 Task: Search for contacts related to 'India' in the contact list.
Action: Mouse moved to (15, 97)
Screenshot: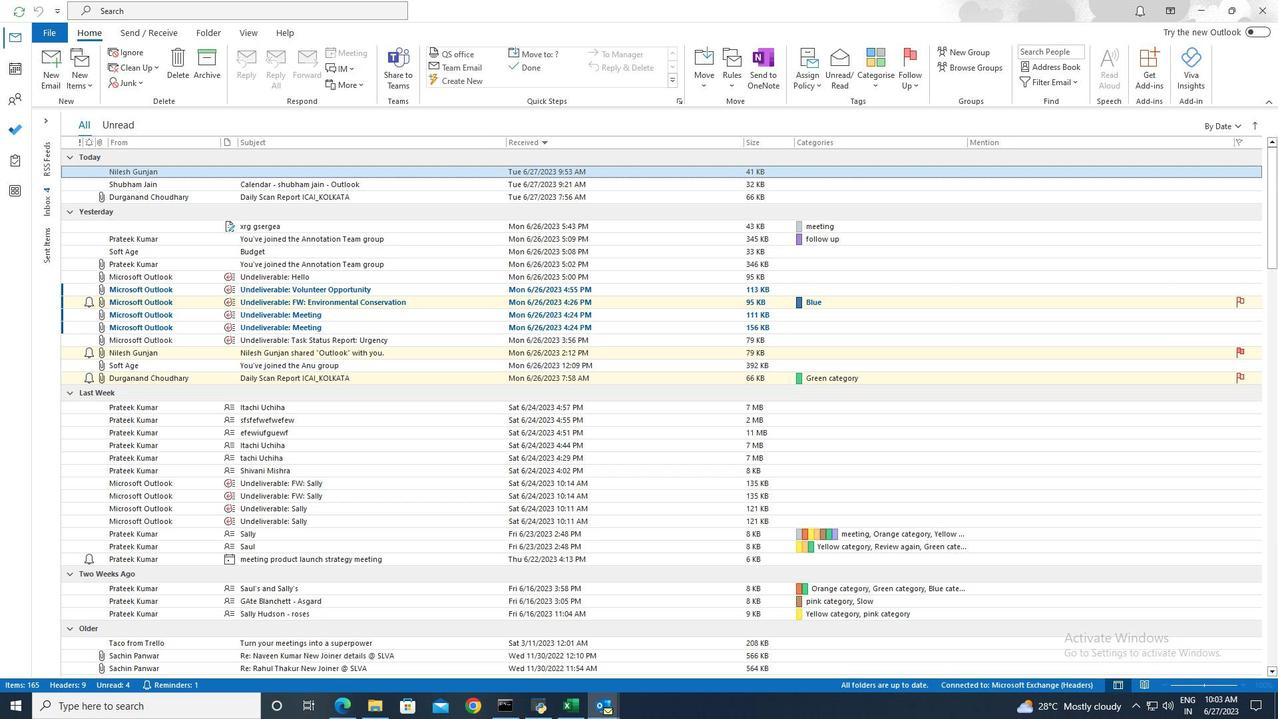 
Action: Mouse pressed left at (15, 97)
Screenshot: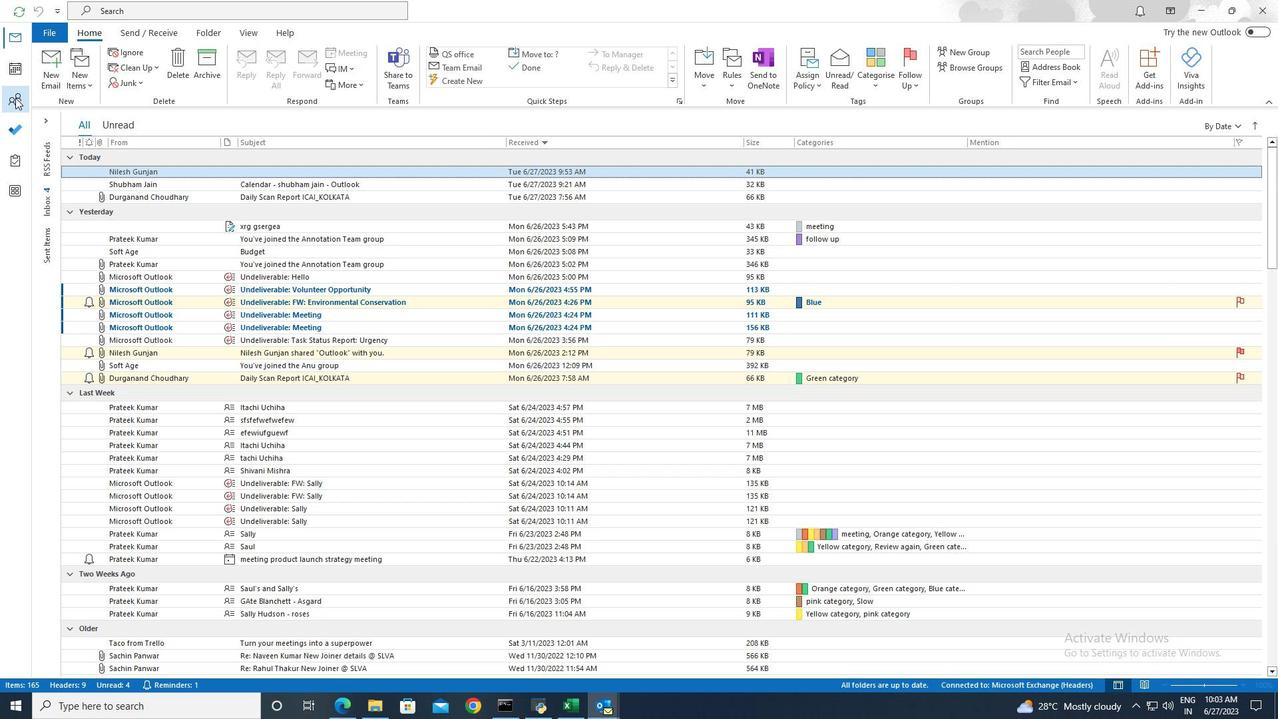 
Action: Mouse moved to (273, 12)
Screenshot: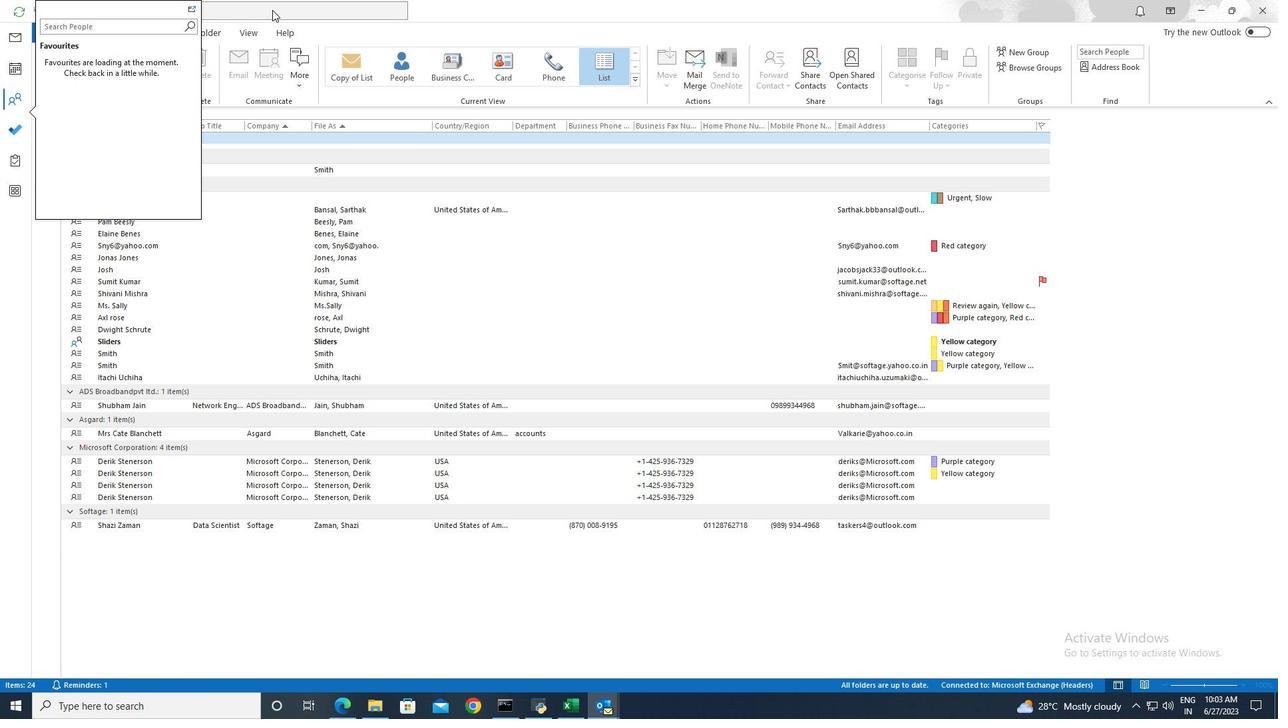 
Action: Mouse pressed left at (273, 12)
Screenshot: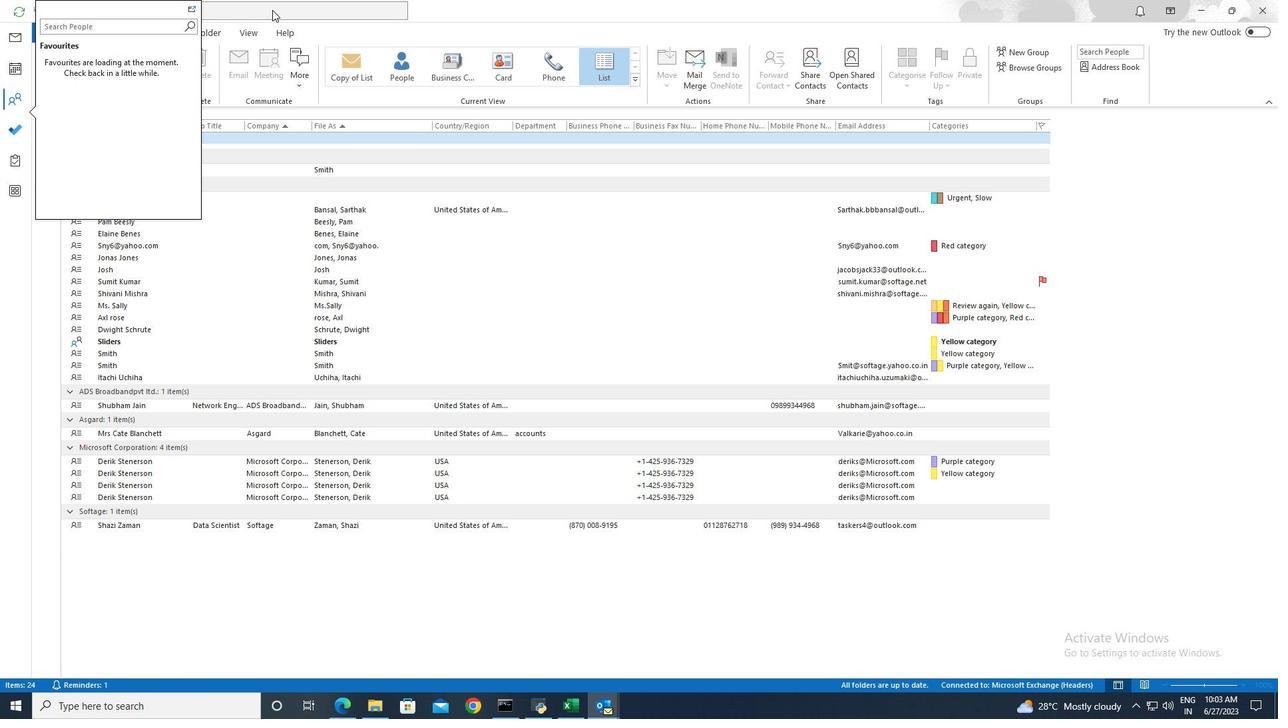 
Action: Mouse moved to (464, 11)
Screenshot: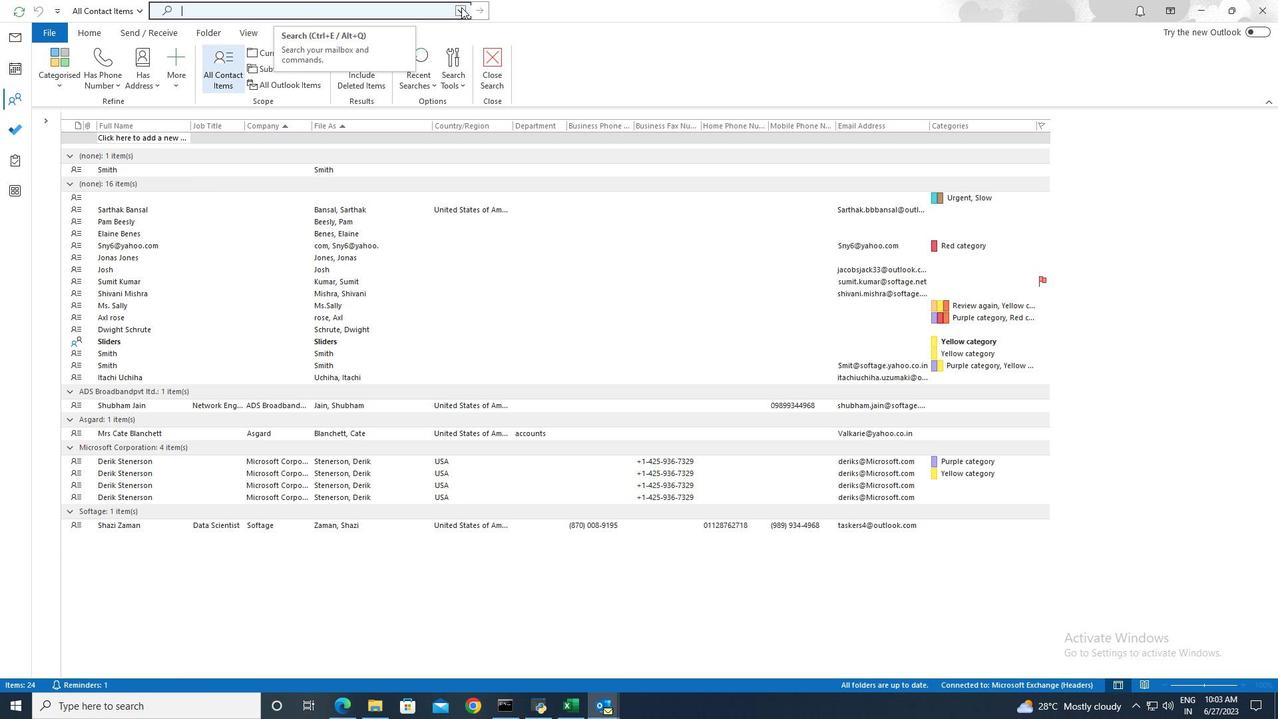 
Action: Mouse pressed left at (464, 11)
Screenshot: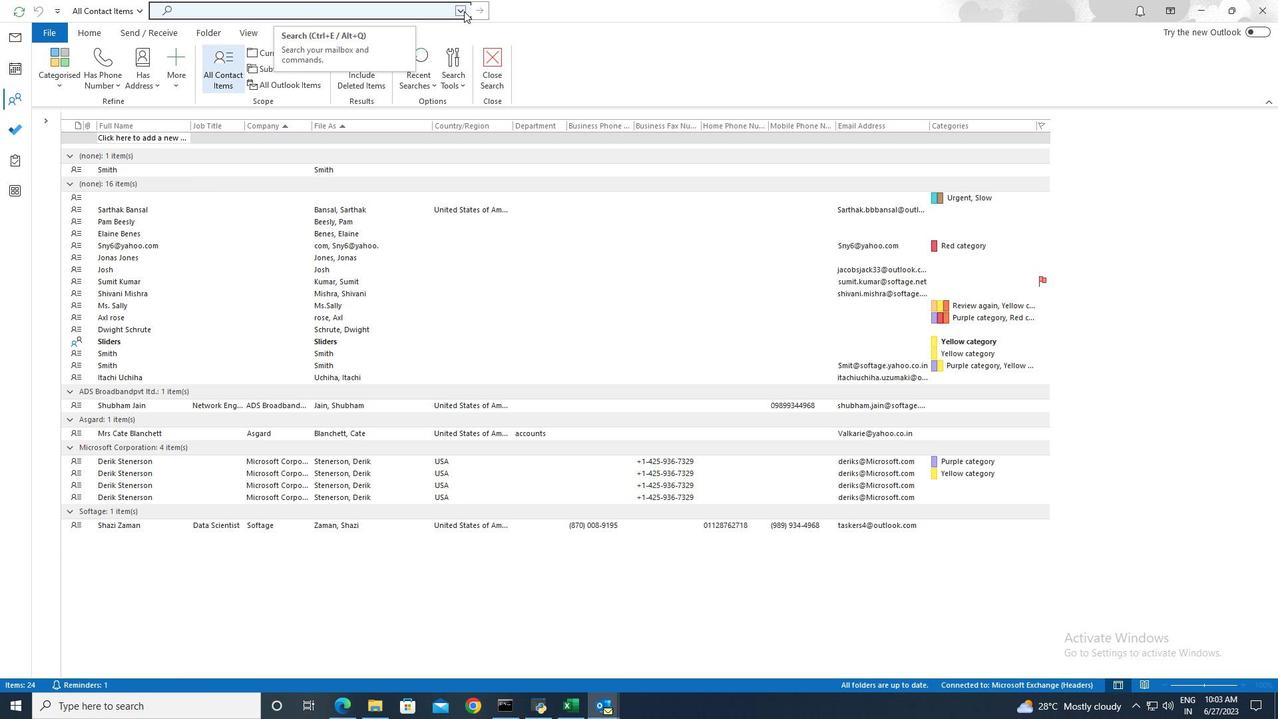 
Action: Mouse moved to (323, 52)
Screenshot: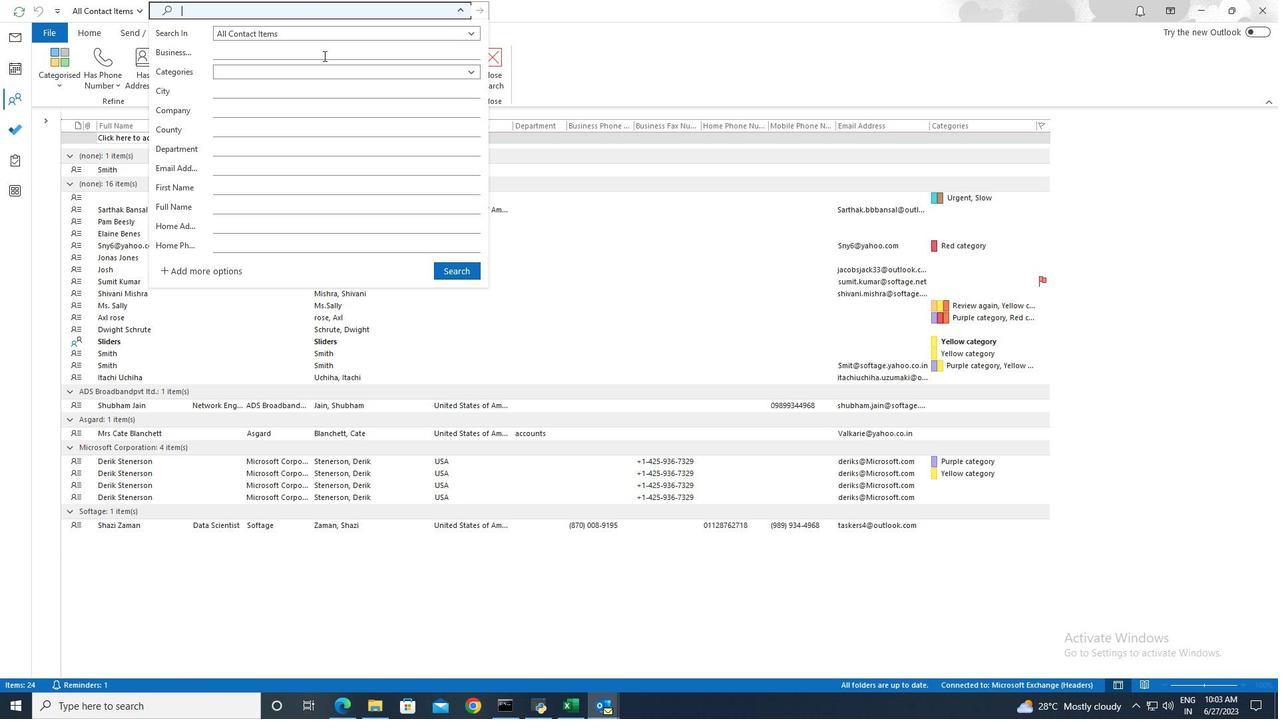 
Action: Mouse pressed left at (323, 52)
Screenshot: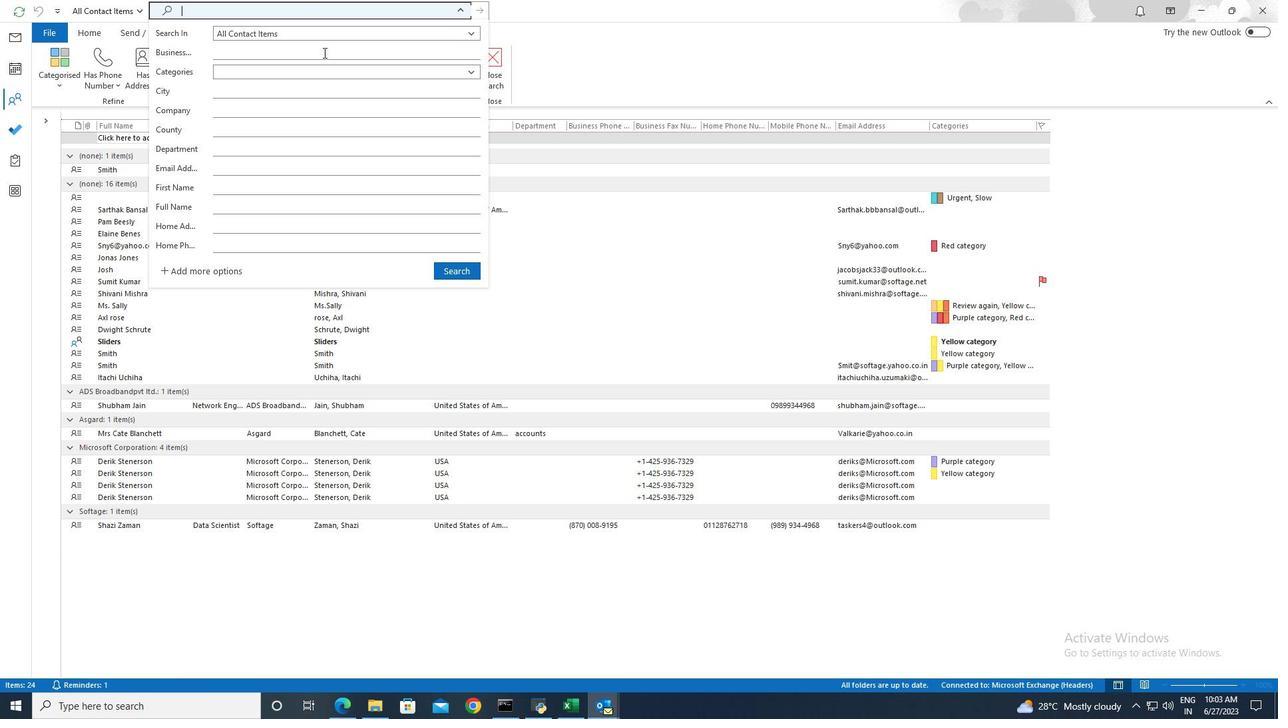 
Action: Key pressed <Key.shift>India
Screenshot: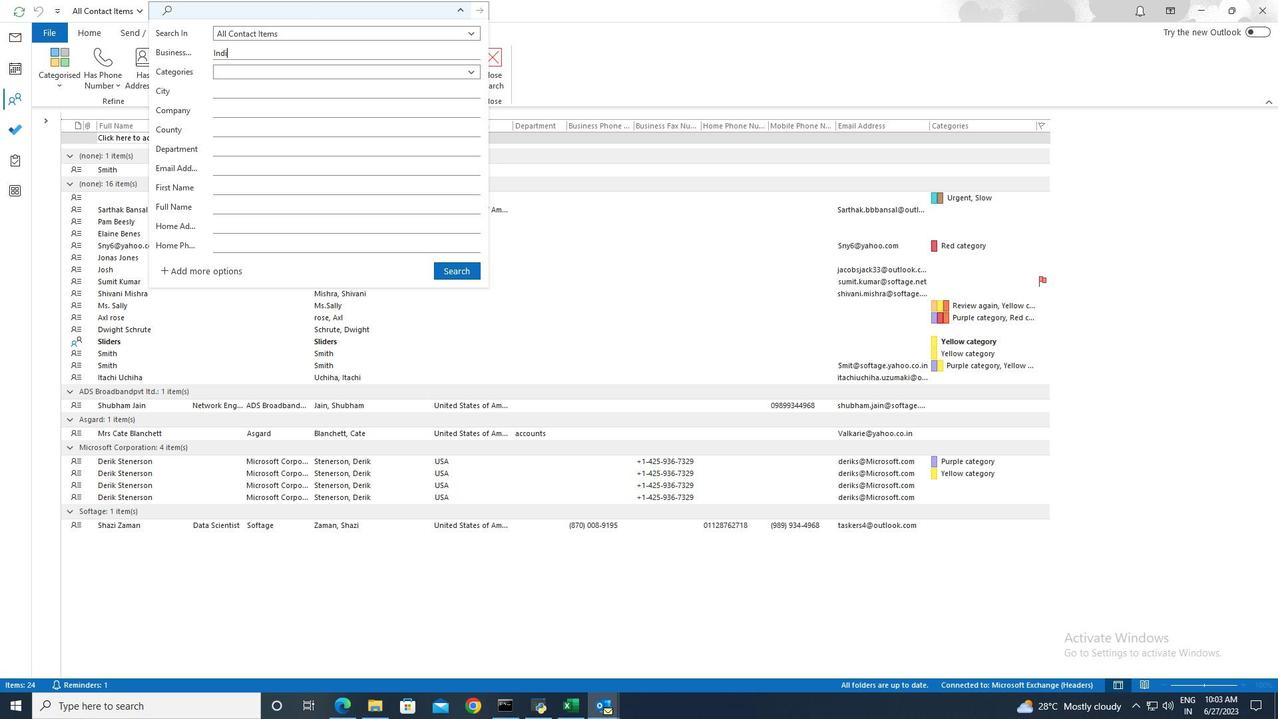 
Action: Mouse moved to (456, 270)
Screenshot: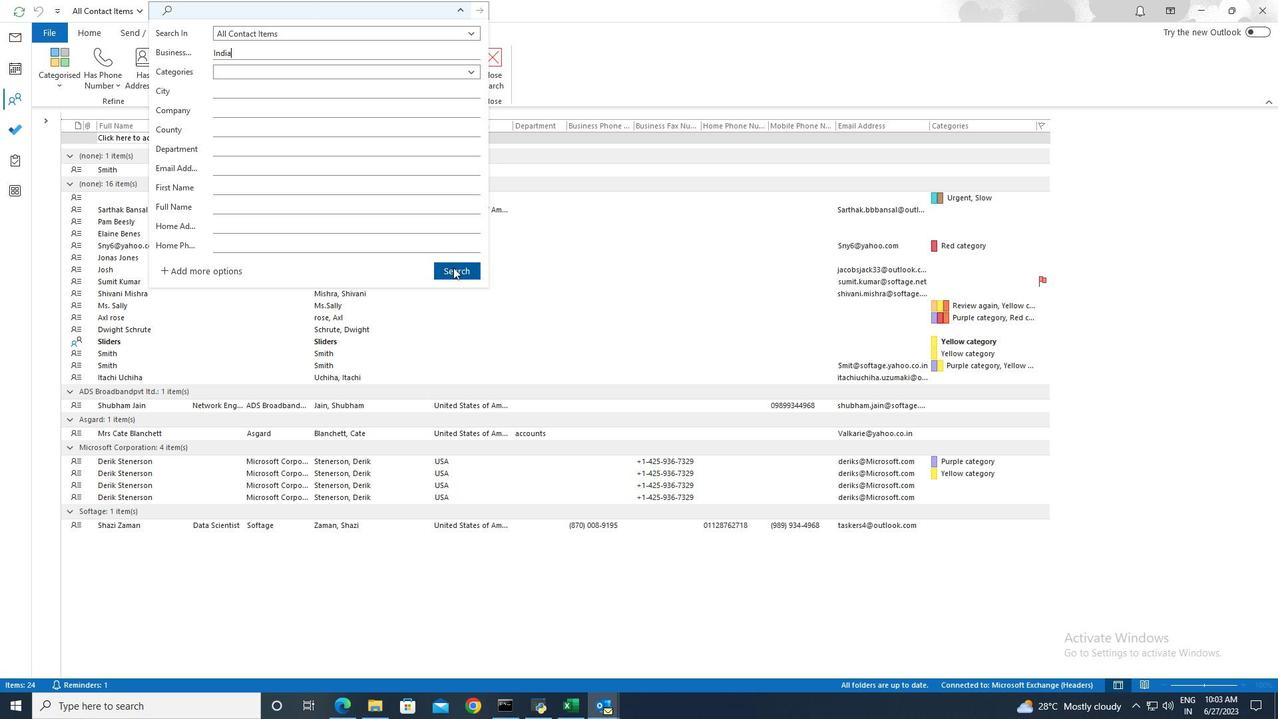
Action: Mouse pressed left at (456, 270)
Screenshot: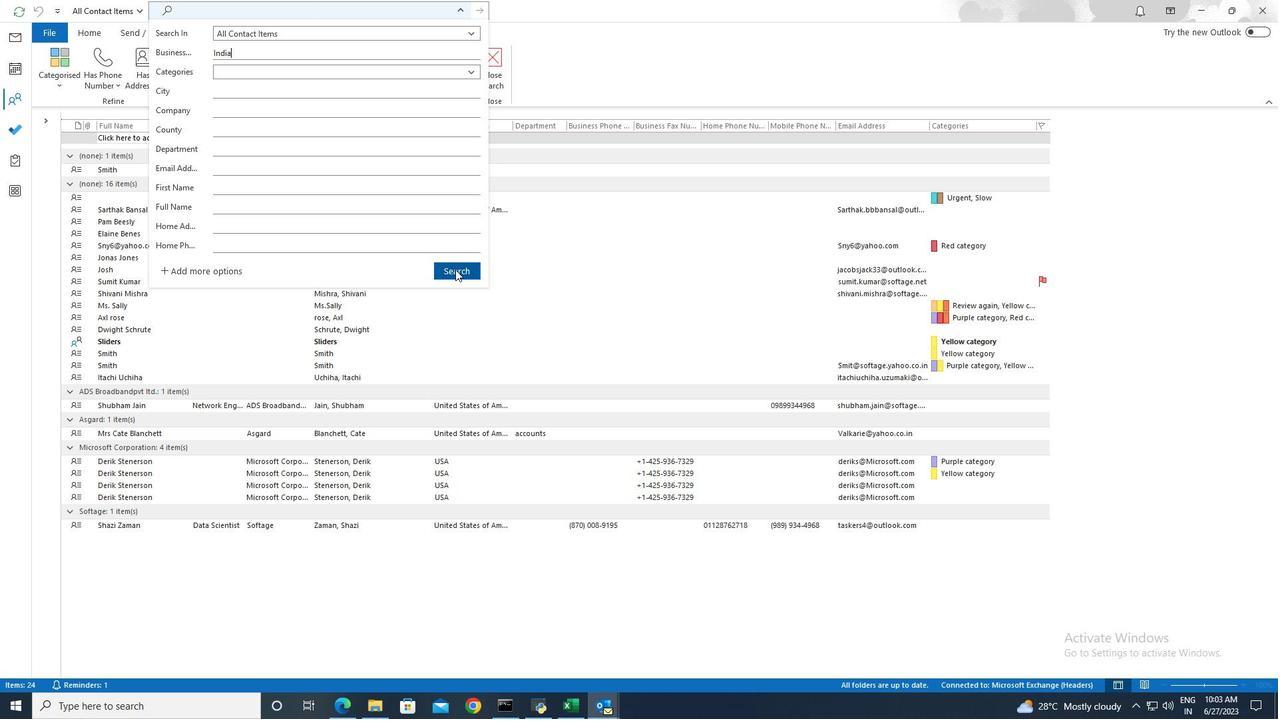
